 Task: Use the formula "INDIRECT" in spreadsheet "Project portfolio".
Action: Mouse pressed left at (157, 510)
Screenshot: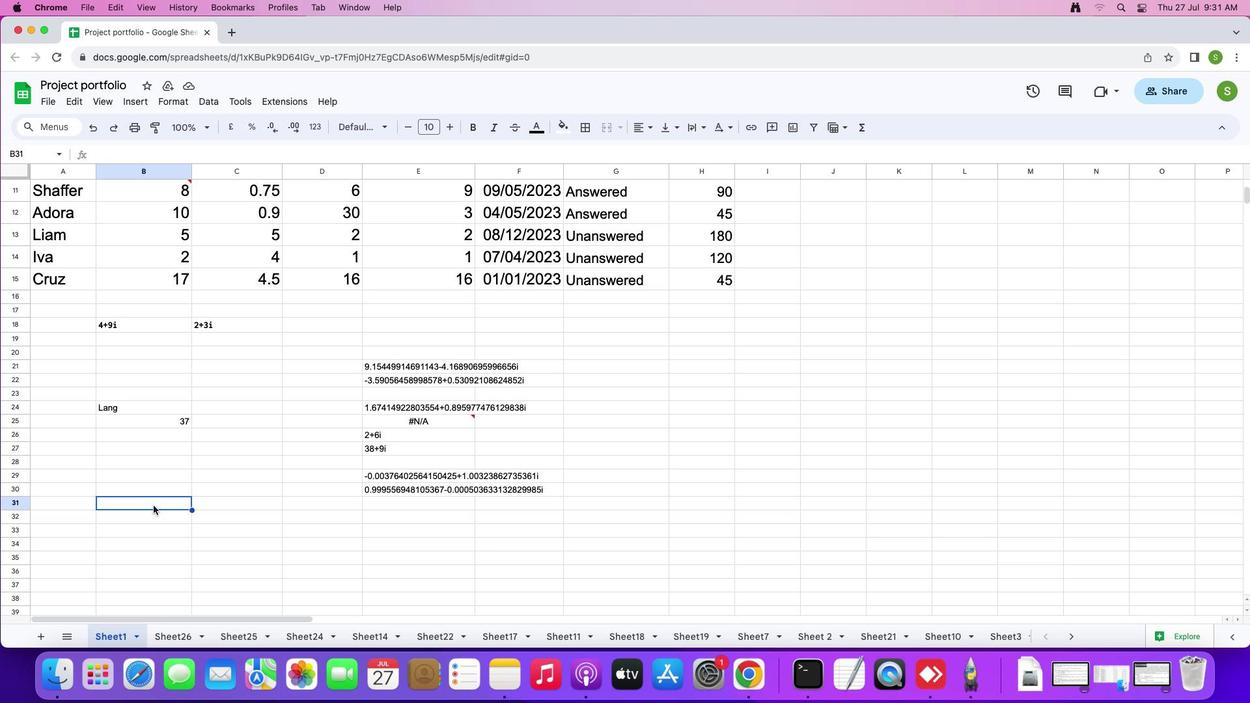 
Action: Mouse moved to (140, 102)
Screenshot: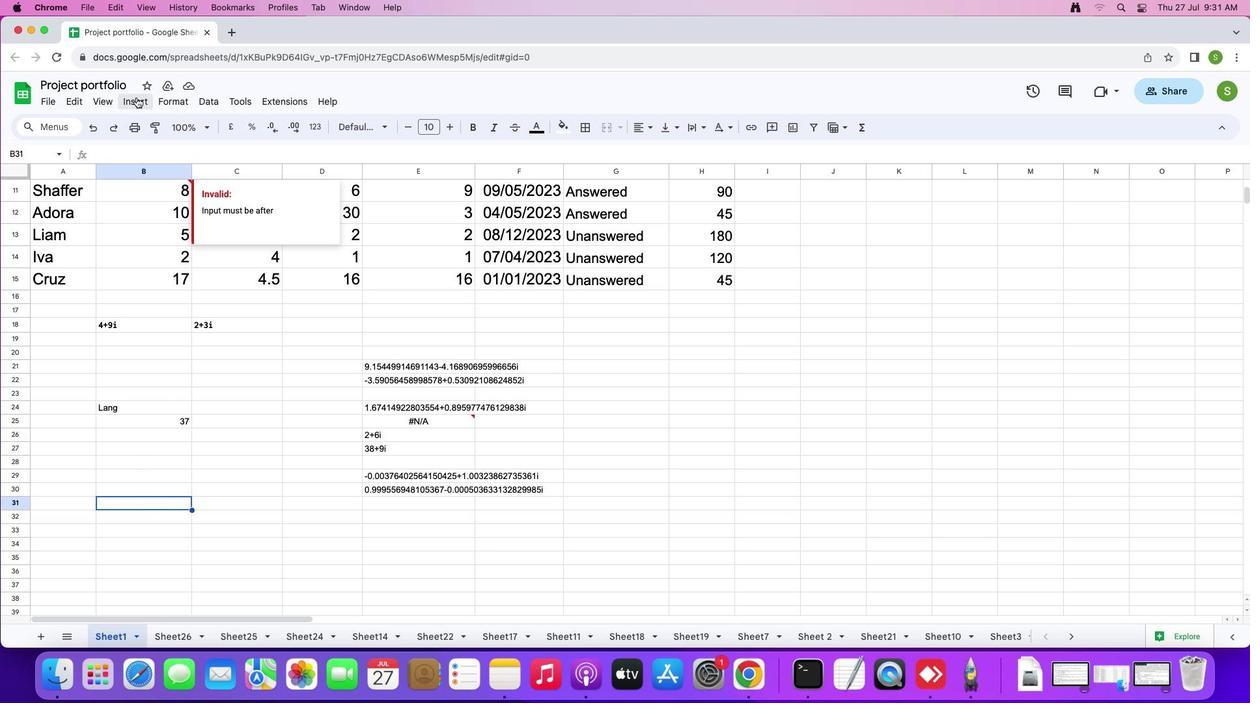 
Action: Mouse pressed left at (140, 102)
Screenshot: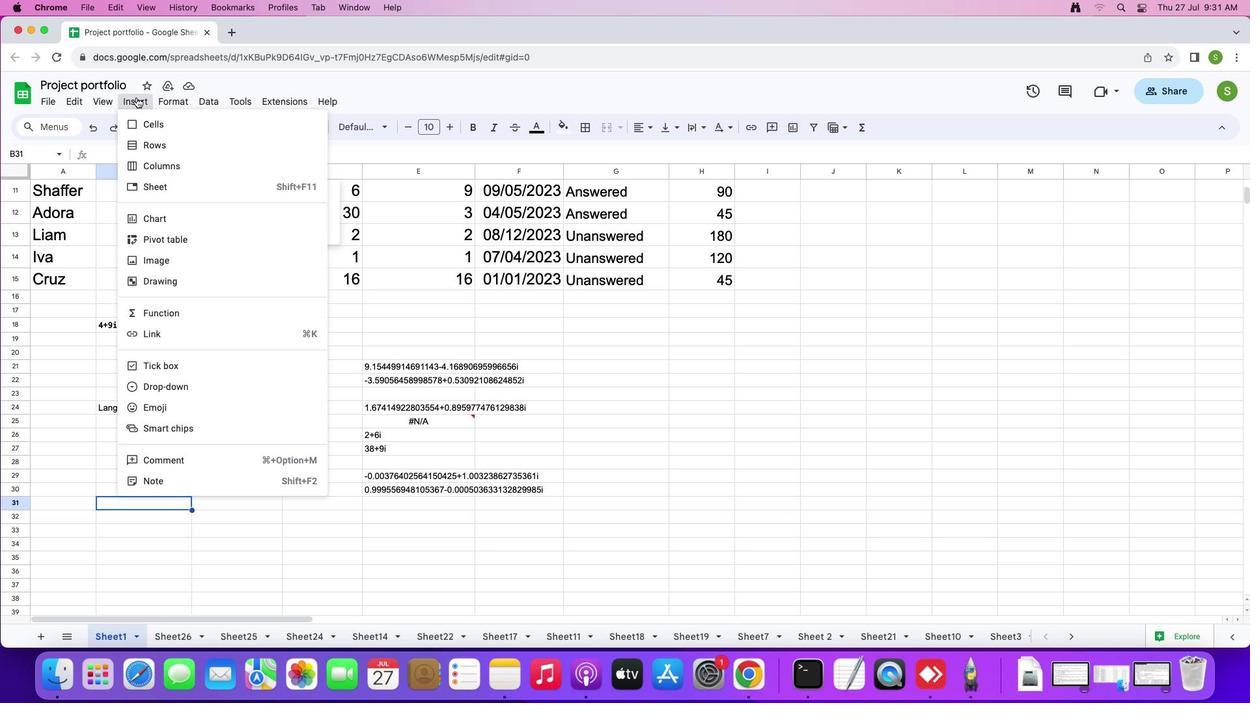 
Action: Mouse moved to (212, 312)
Screenshot: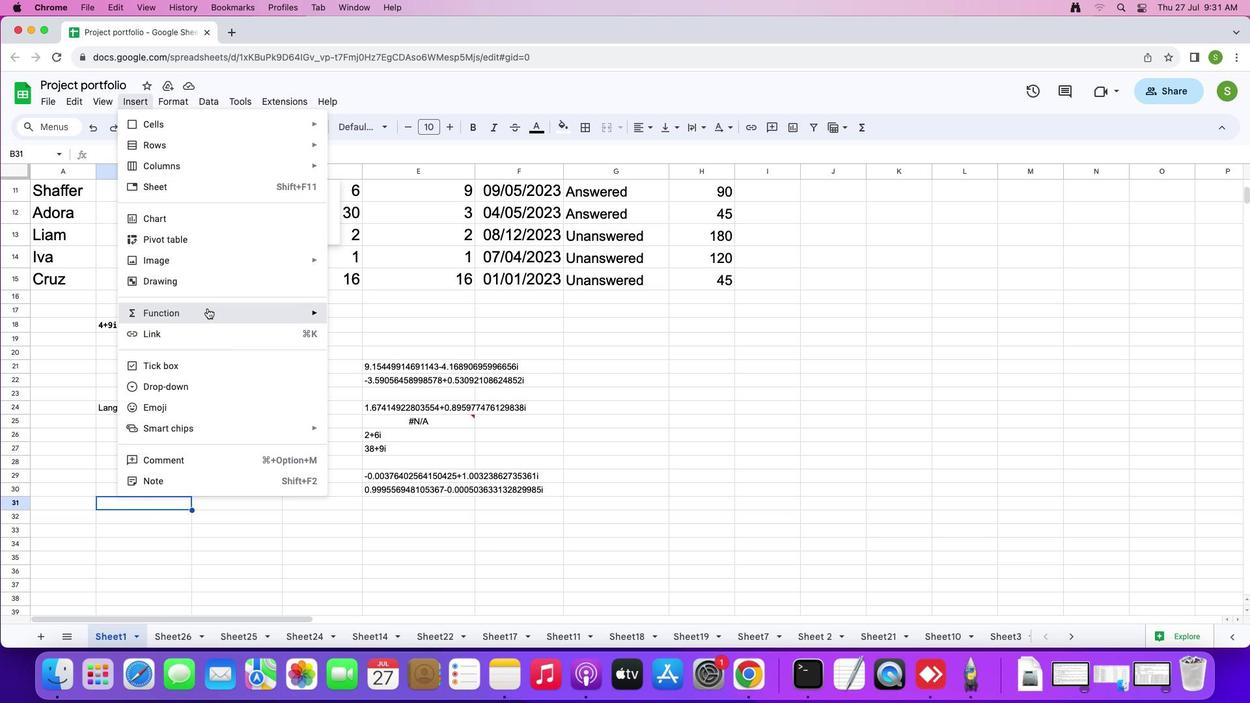 
Action: Mouse pressed left at (212, 312)
Screenshot: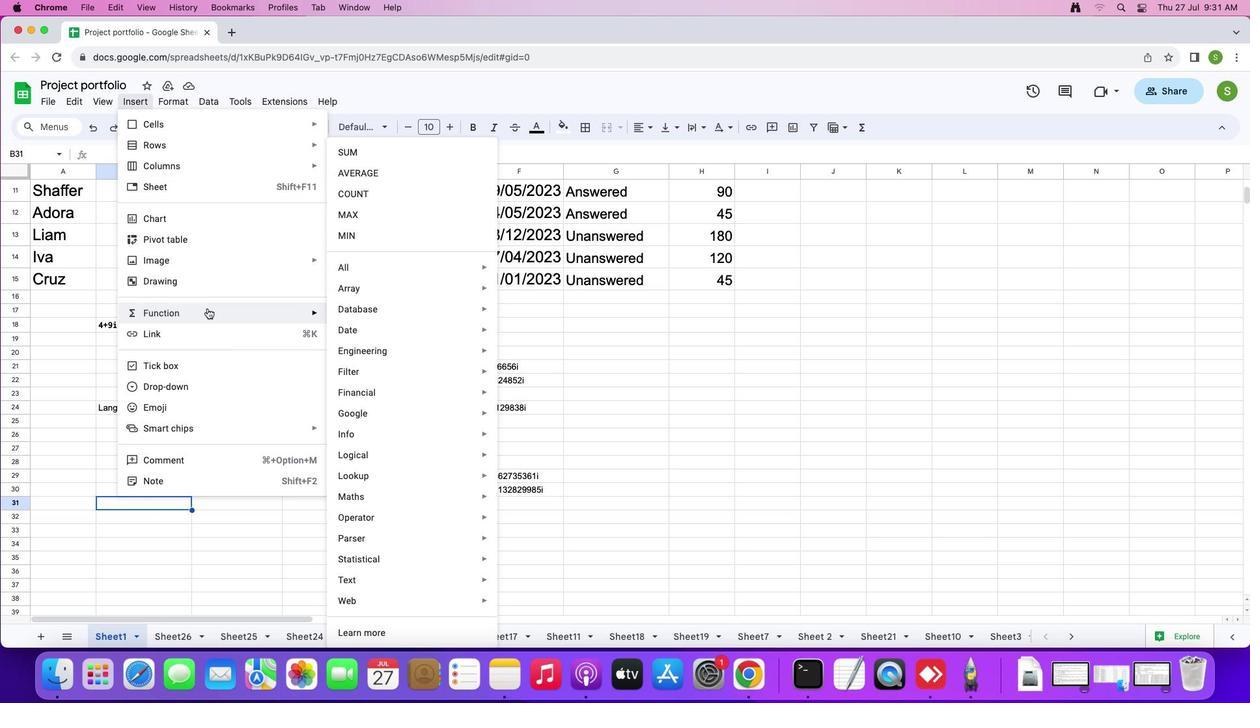 
Action: Mouse moved to (367, 274)
Screenshot: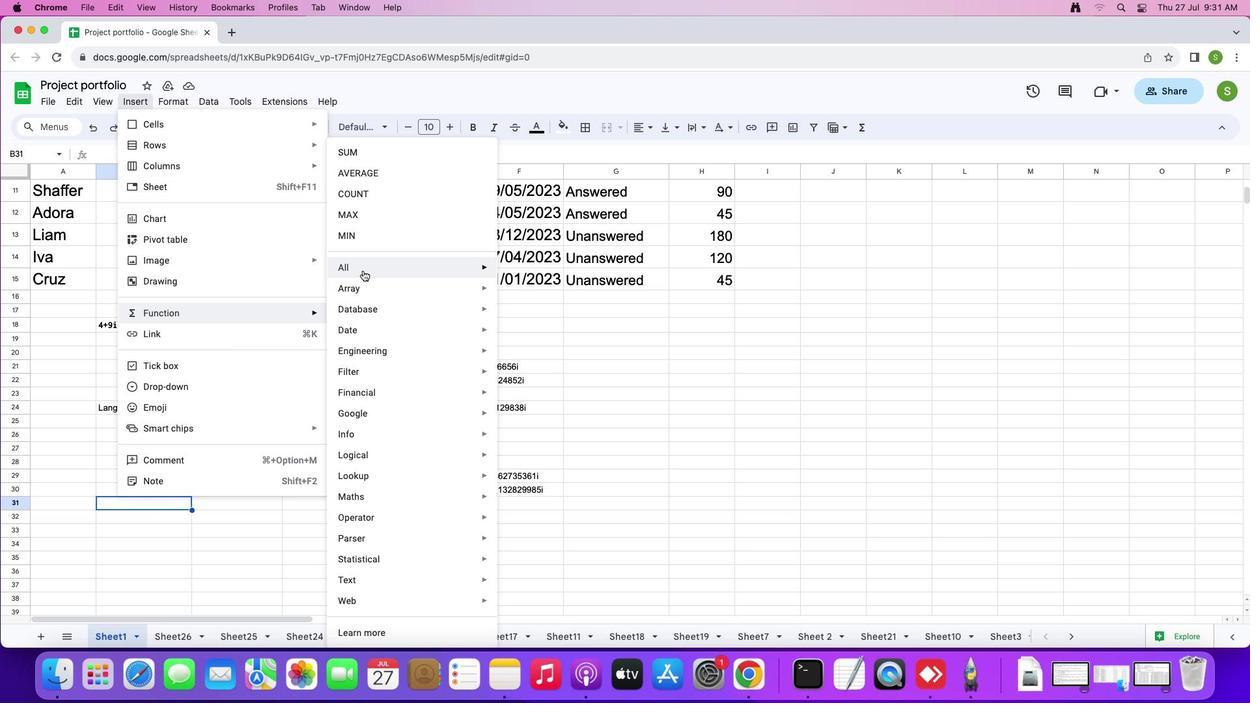 
Action: Mouse pressed left at (367, 274)
Screenshot: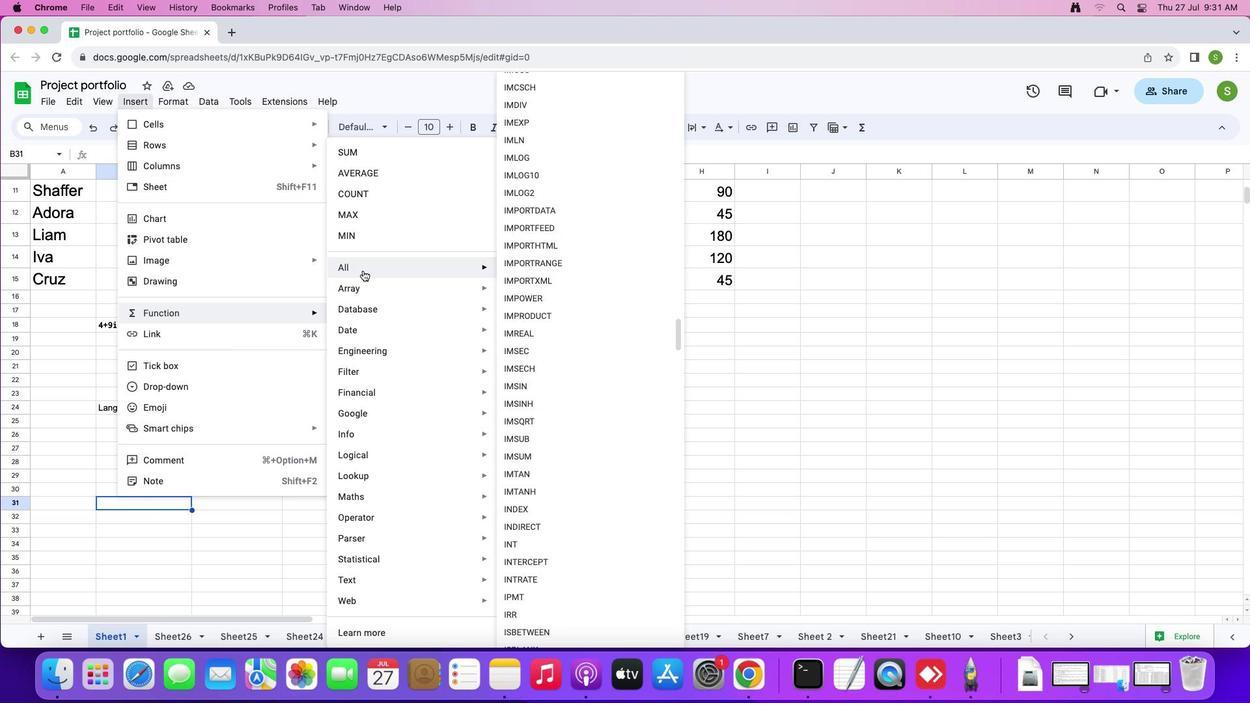
Action: Mouse moved to (542, 536)
Screenshot: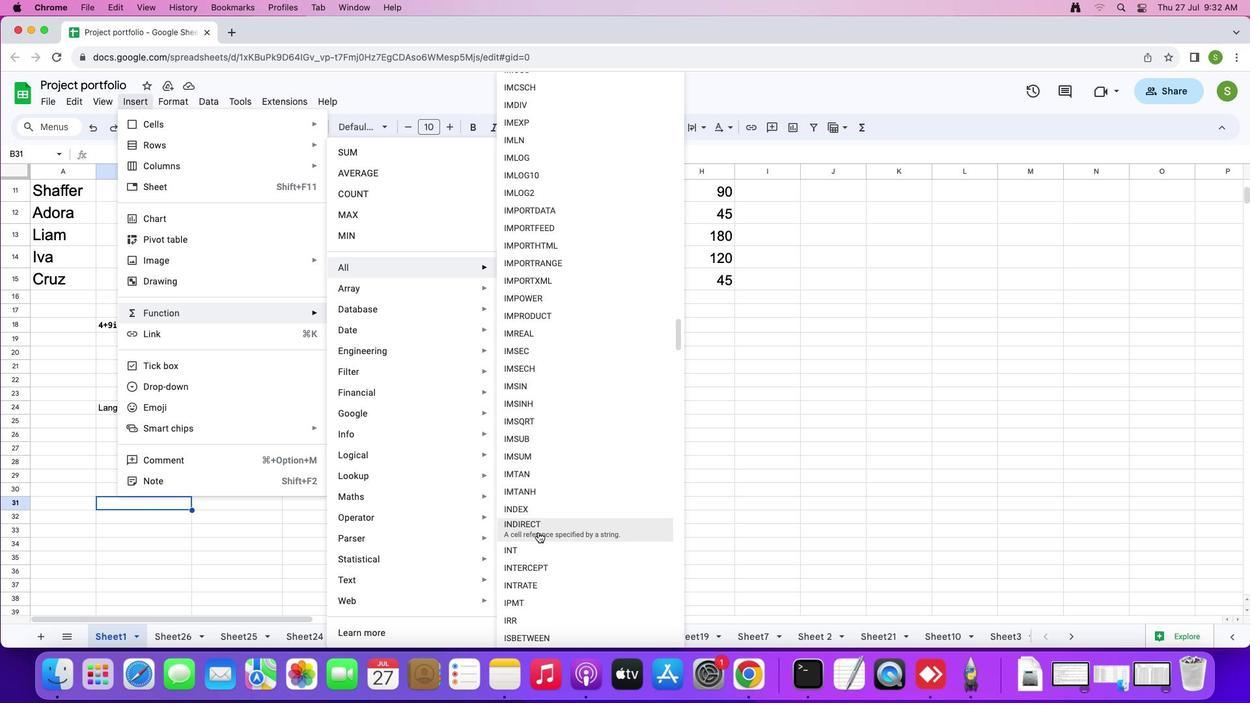 
Action: Mouse pressed left at (542, 536)
Screenshot: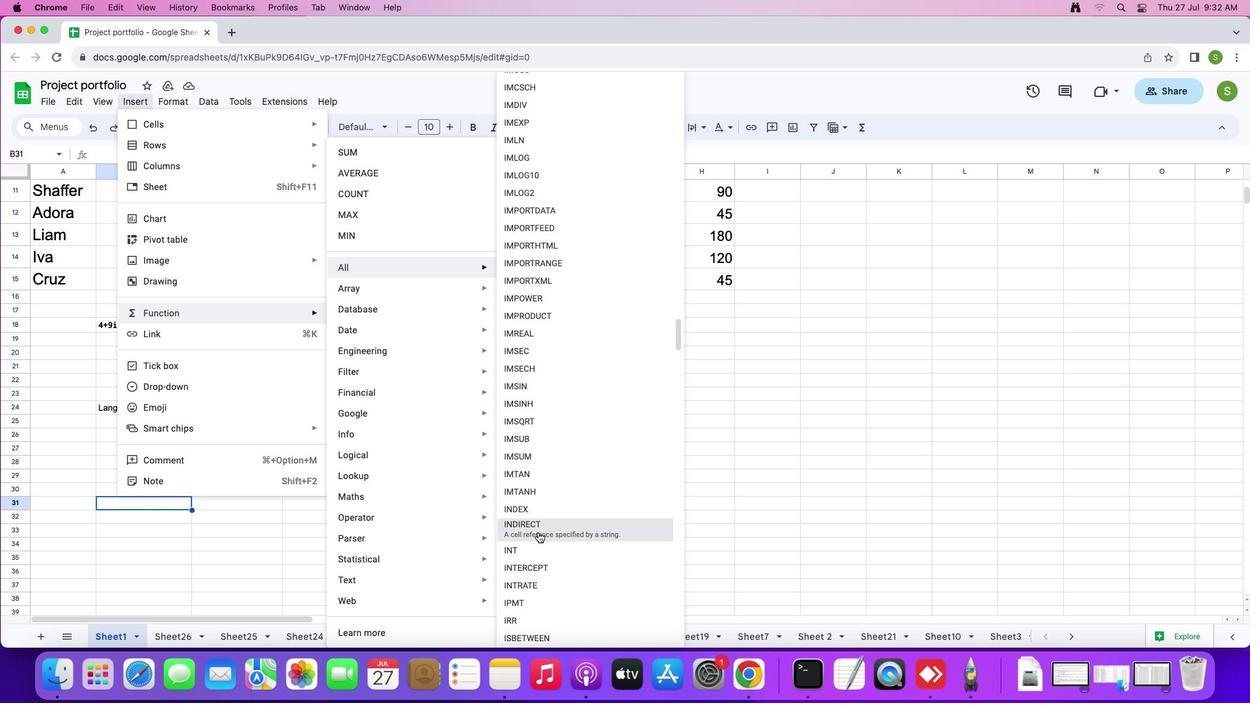 
Action: Mouse moved to (299, 479)
Screenshot: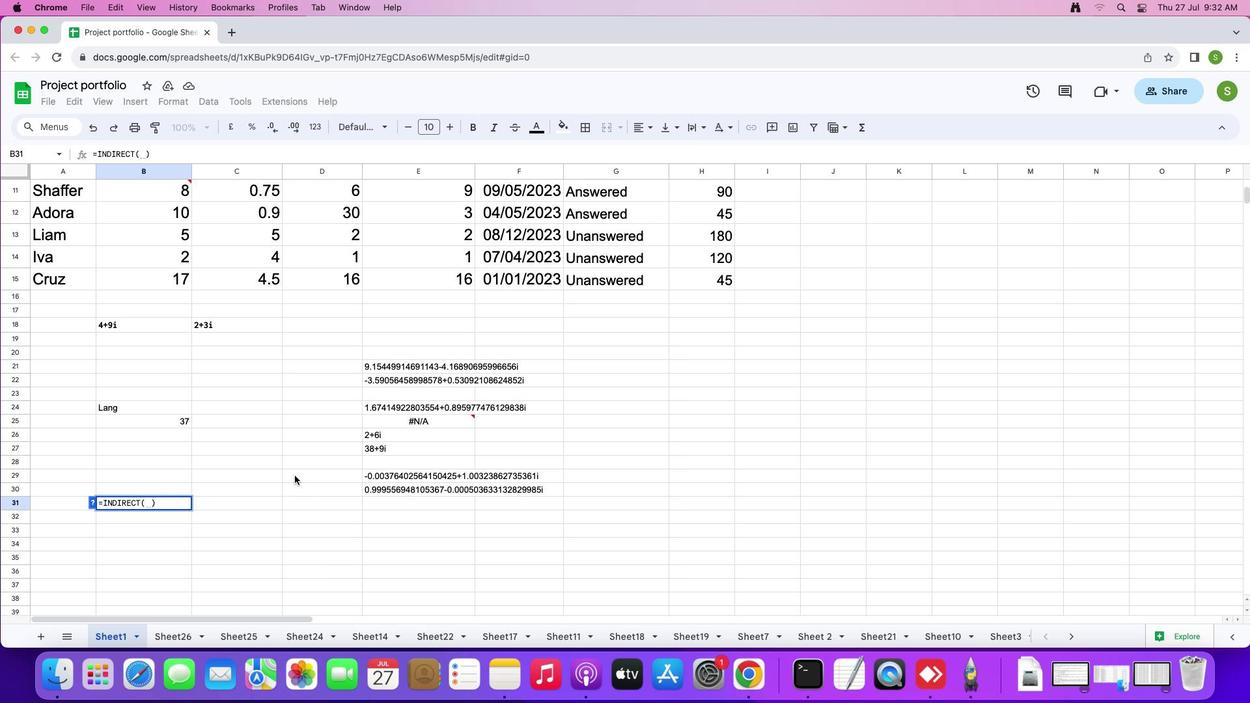 
Action: Key pressed Key.shift_r'"'Key.shift'B'Key.shift_r'"'Key.shift_r'&'Key.shift_r'"''1''0'Key.shift_r'"'',''t''r''u''e'Key.enter
Screenshot: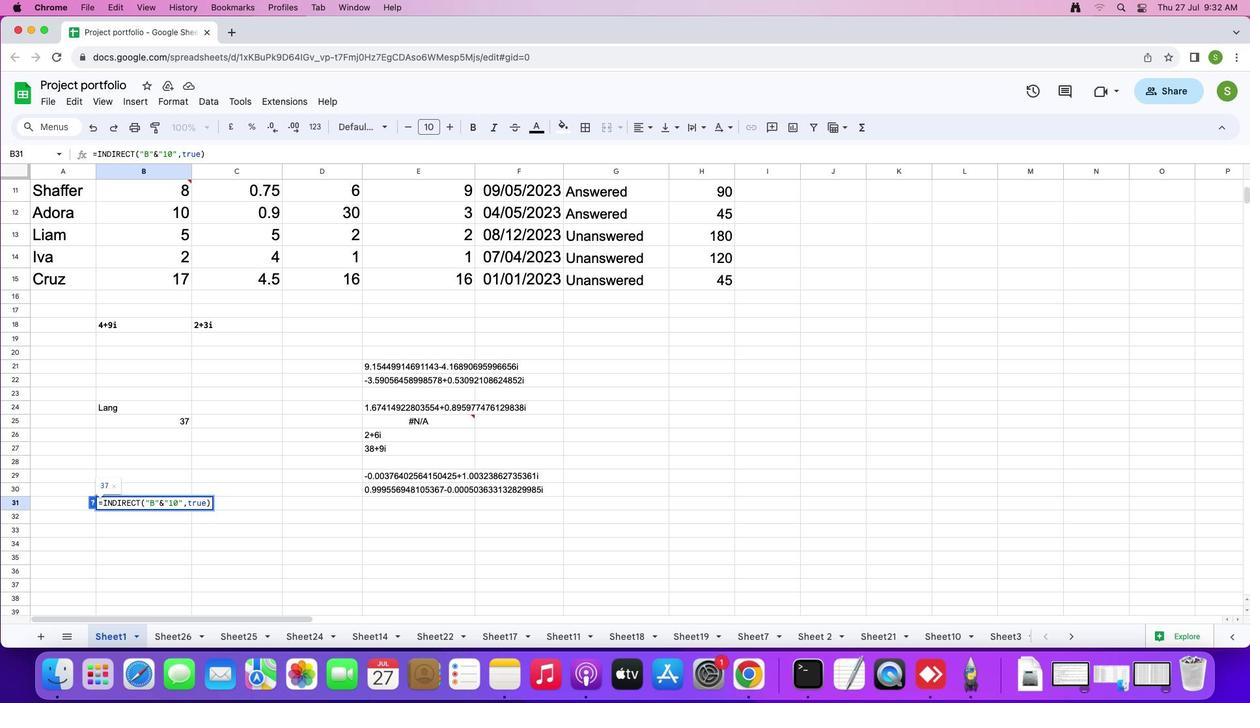 
